 Task: Select the Buenos Aires Time as time zone for the schedule.
Action: Mouse moved to (321, 239)
Screenshot: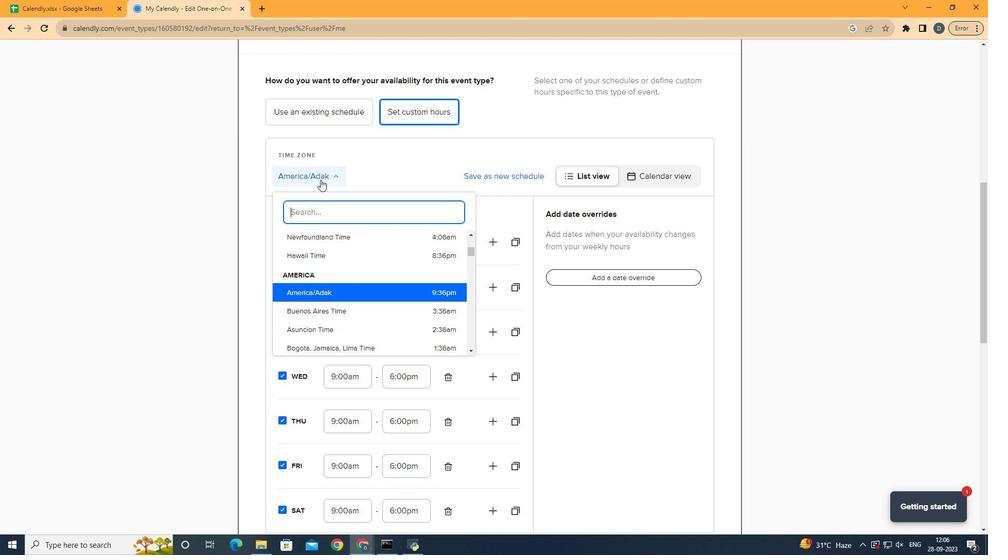 
Action: Mouse pressed left at (321, 239)
Screenshot: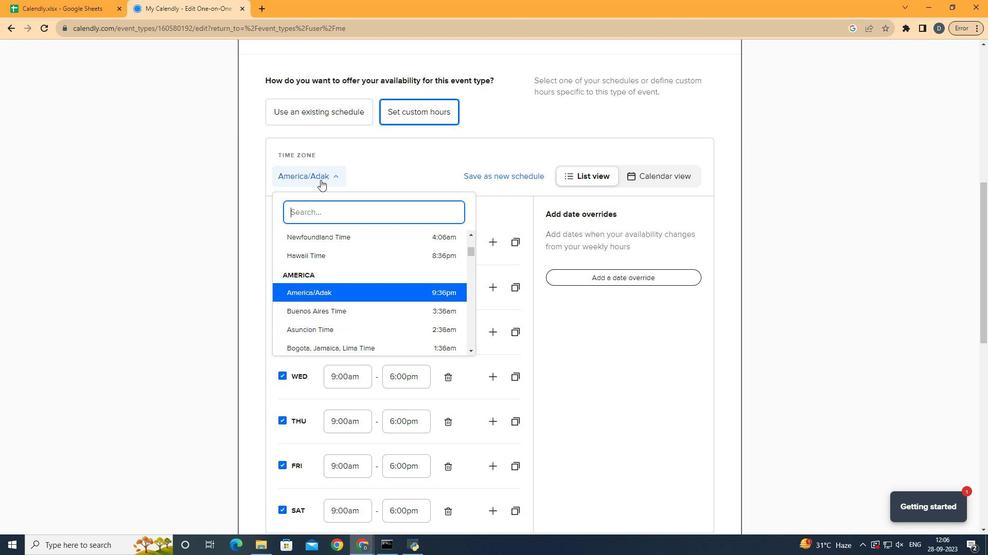 
Action: Mouse moved to (349, 79)
Screenshot: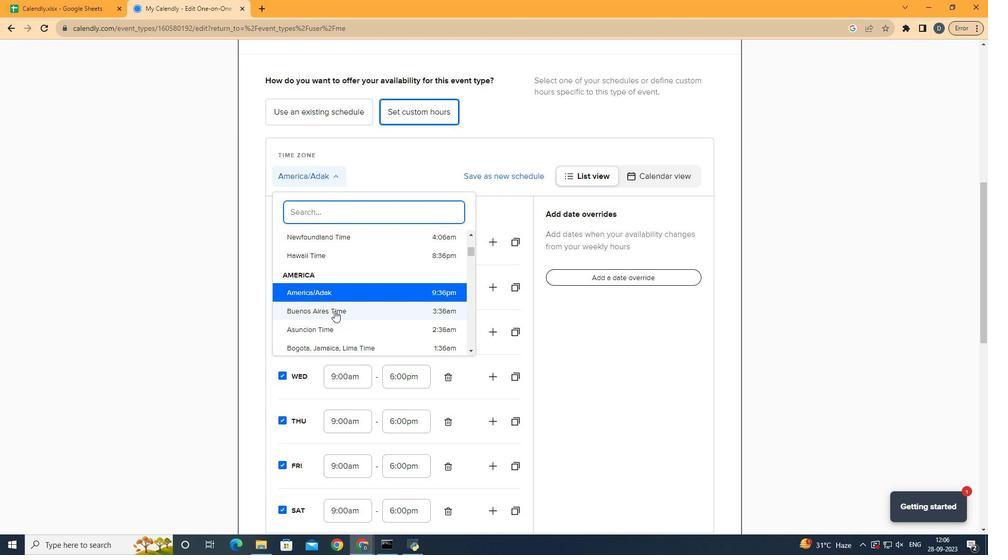 
Action: Mouse scrolled (349, 79) with delta (0, 0)
Screenshot: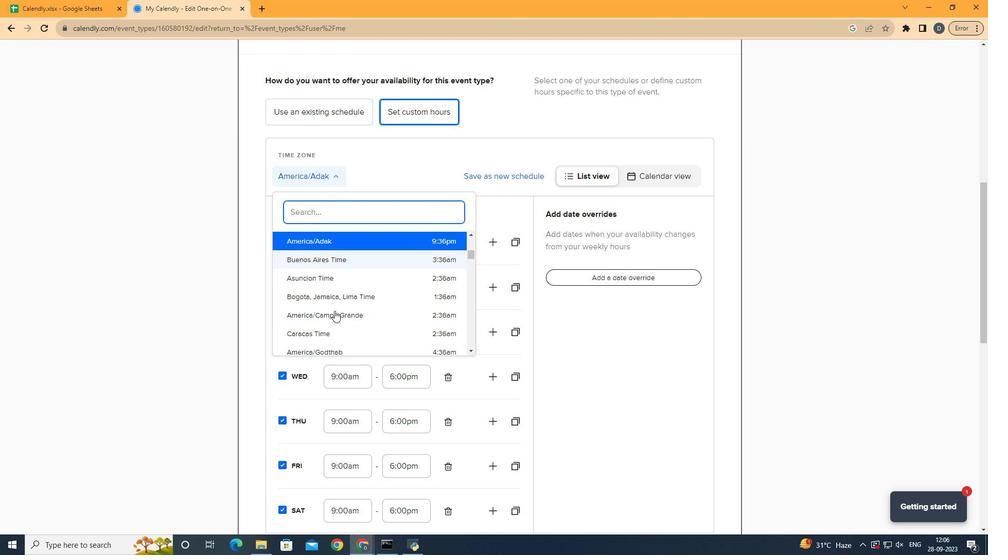 
Action: Mouse moved to (419, 142)
Screenshot: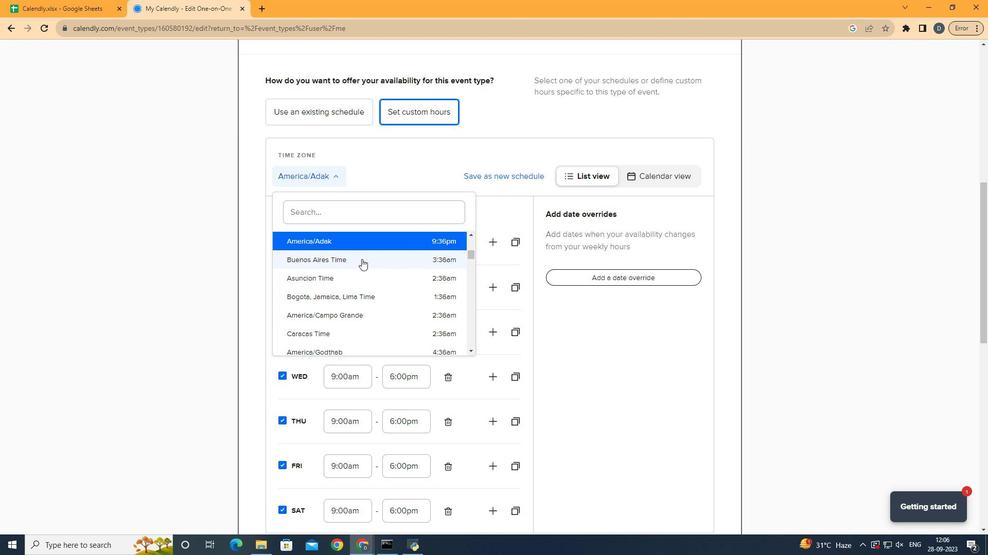 
Action: Mouse pressed left at (419, 142)
Screenshot: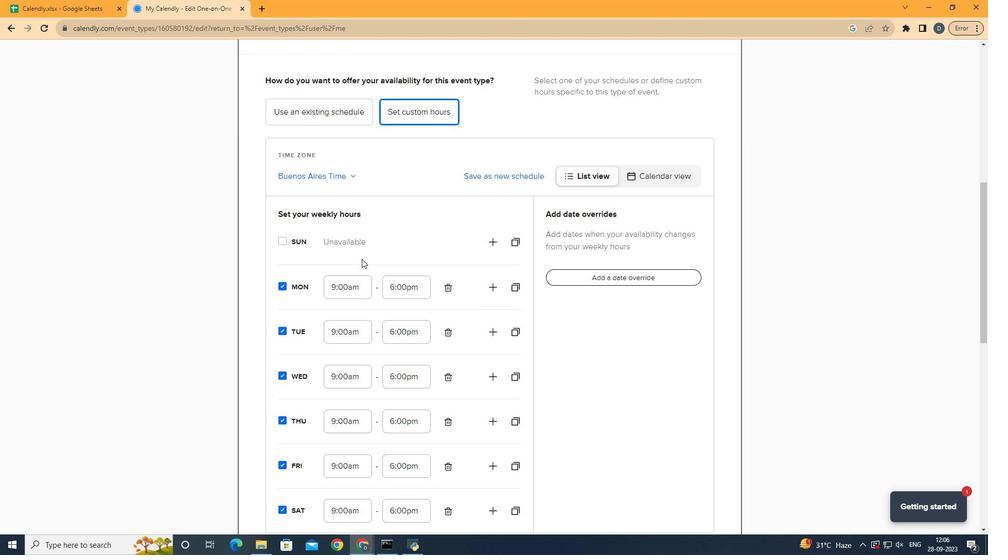 
Action: Mouse moved to (566, 277)
Screenshot: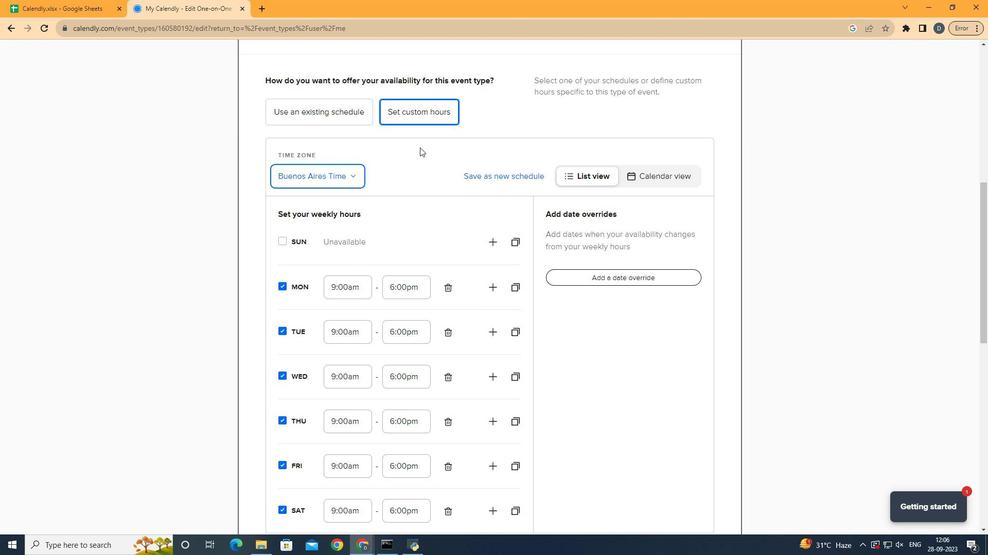 
